 Task: Sort the unsolved tickets in your groups, group by Requester in ascending order.
Action: Mouse moved to (17, 317)
Screenshot: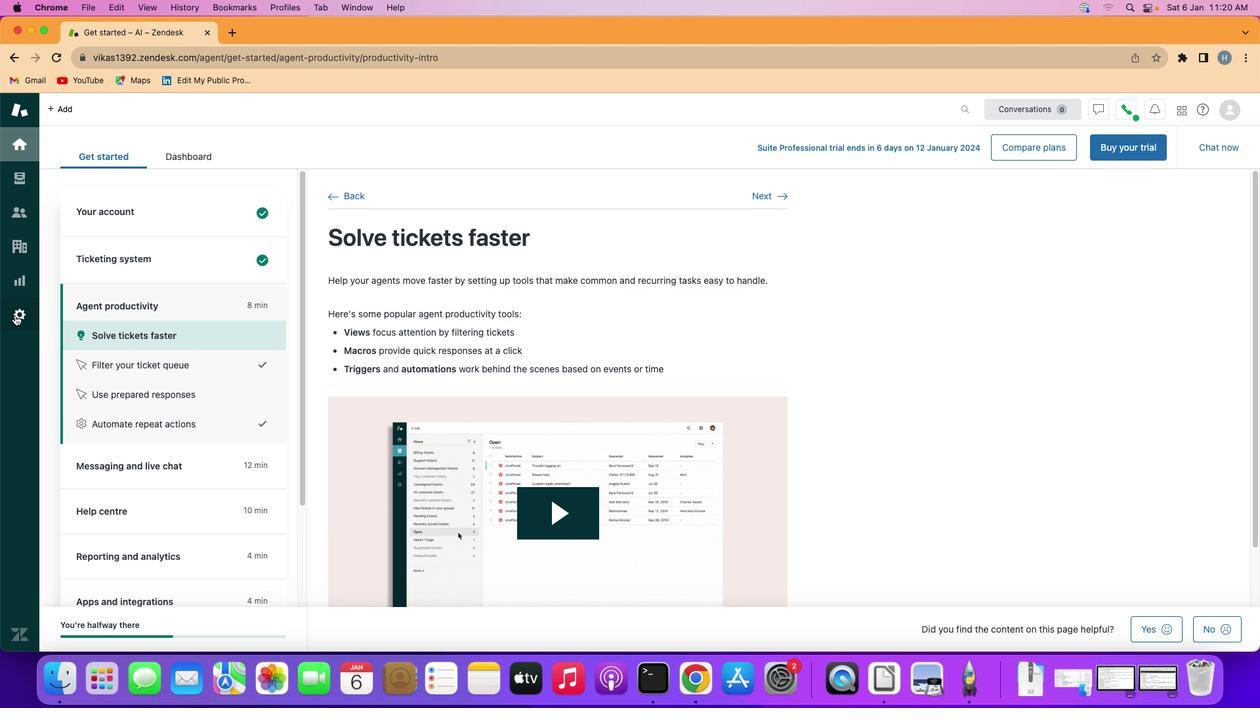
Action: Mouse pressed left at (17, 317)
Screenshot: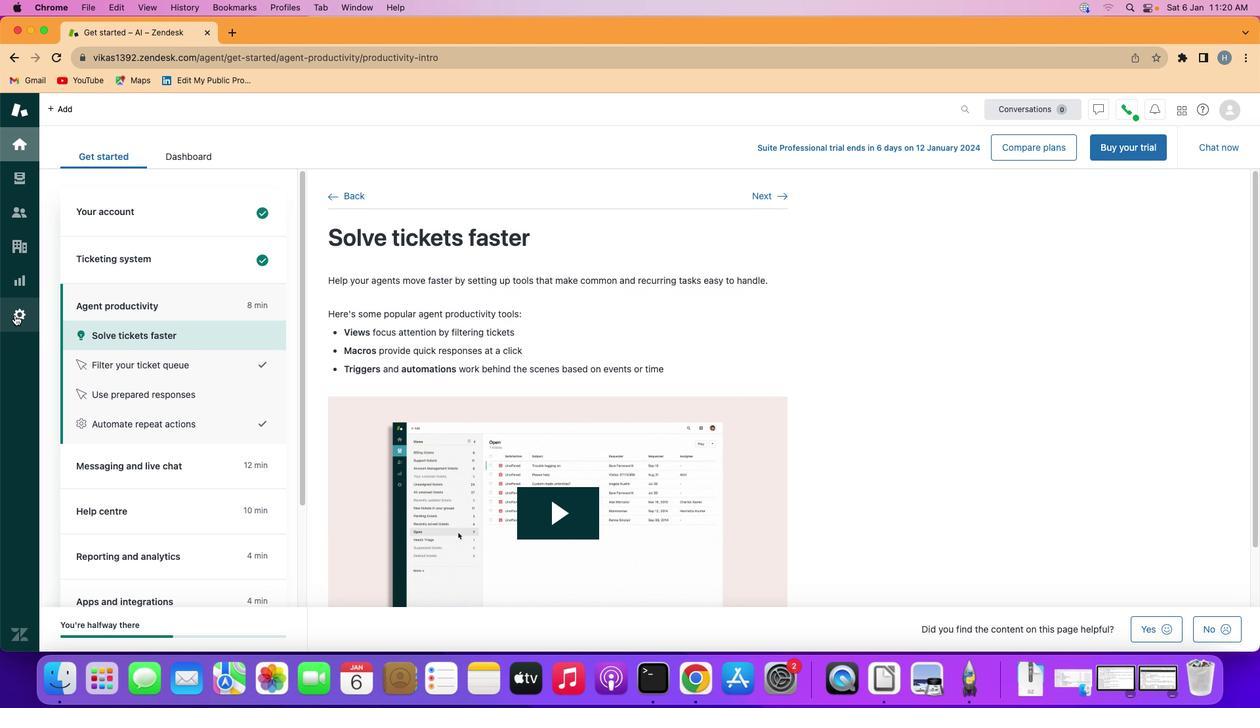 
Action: Mouse moved to (338, 532)
Screenshot: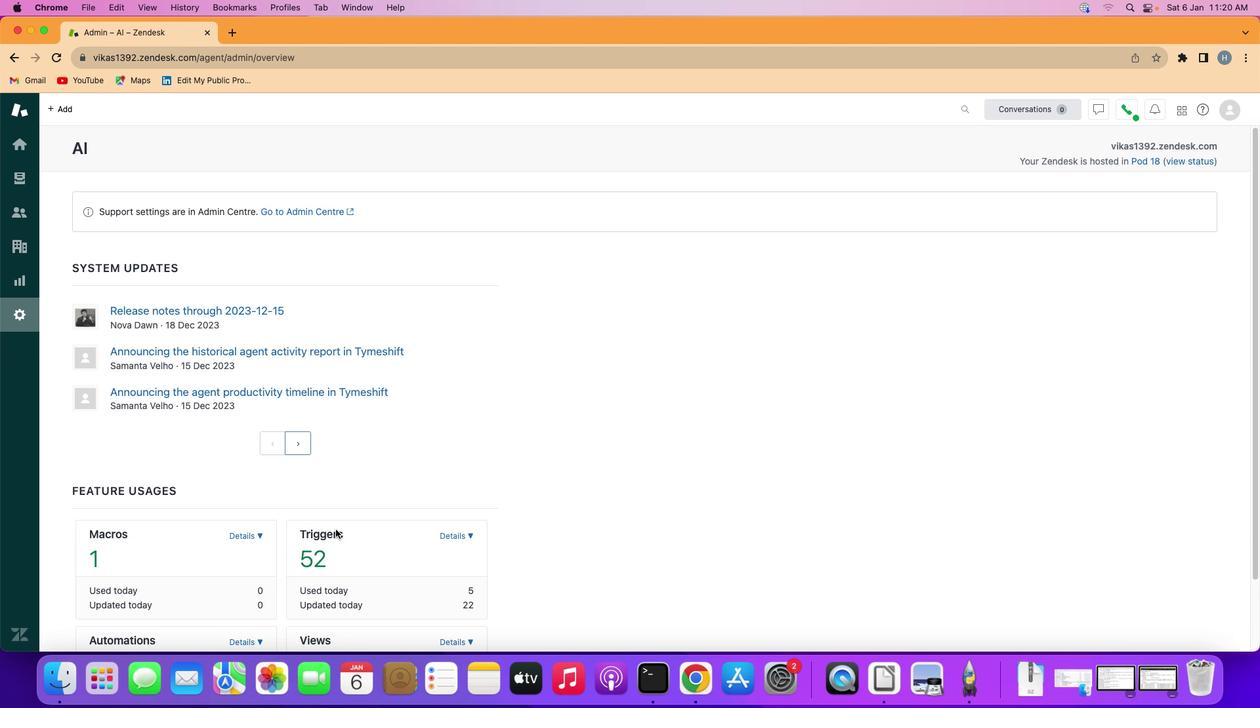 
Action: Mouse scrolled (338, 532) with delta (2, 1)
Screenshot: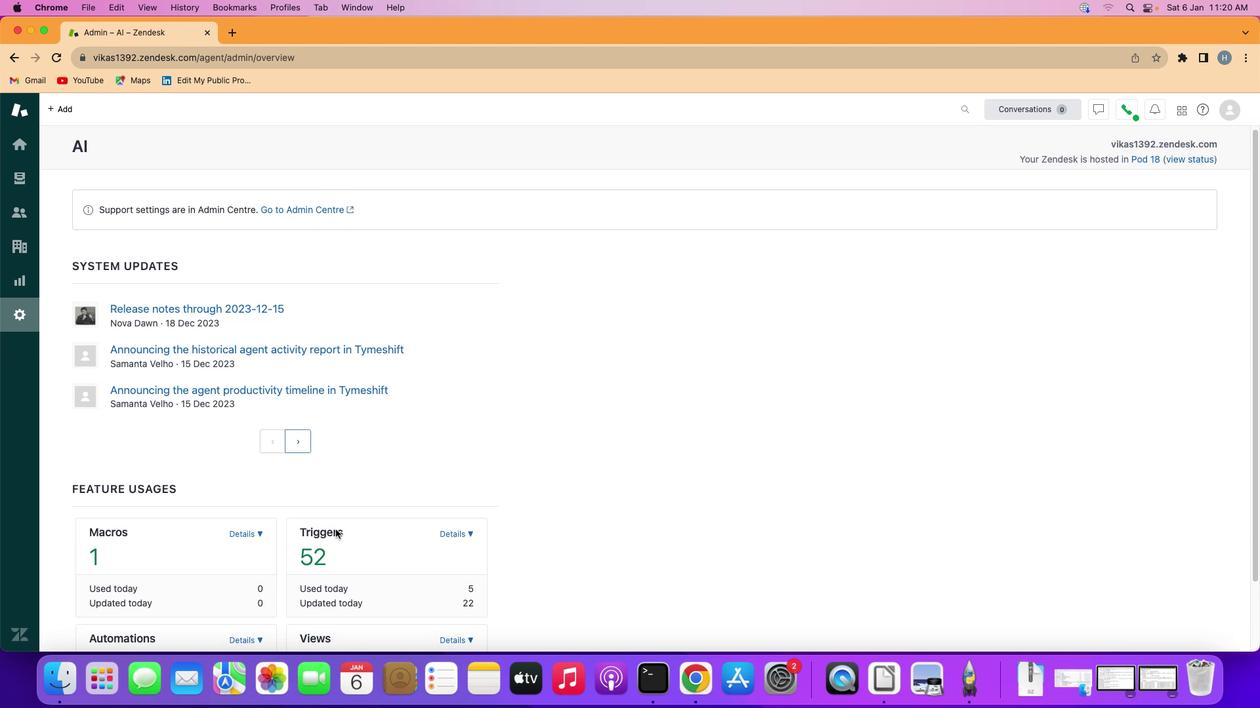 
Action: Mouse scrolled (338, 532) with delta (2, 1)
Screenshot: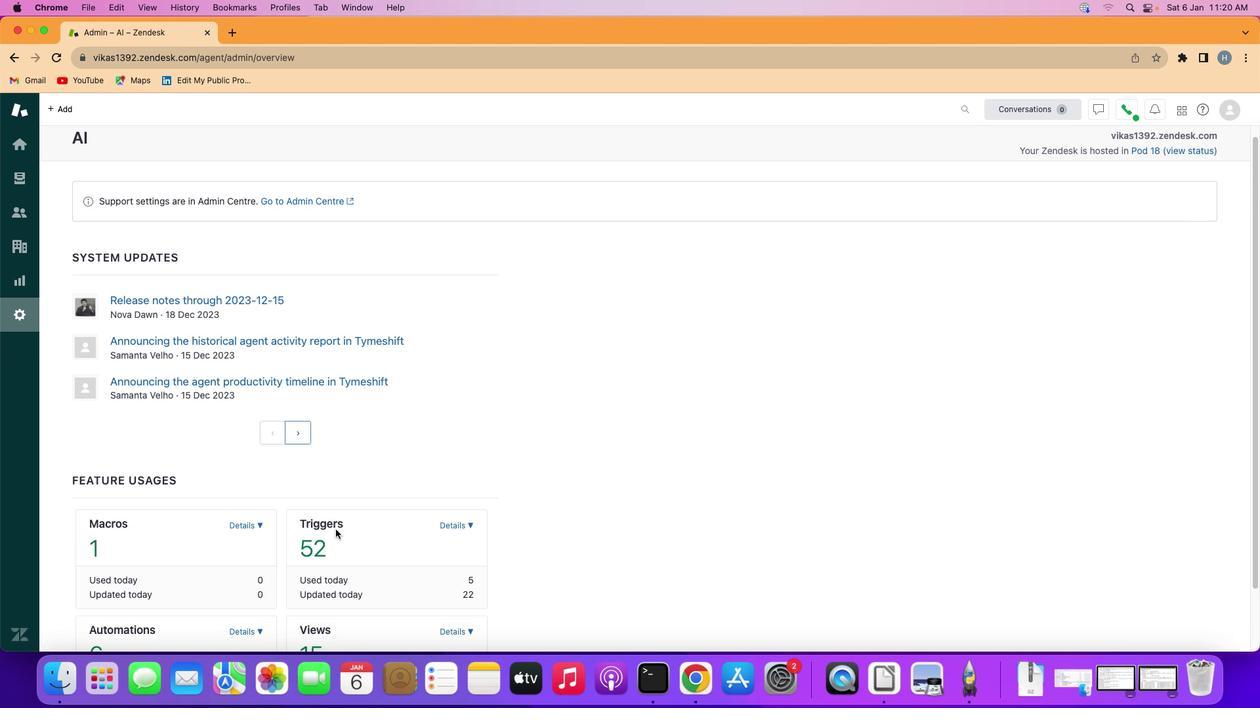 
Action: Mouse scrolled (338, 532) with delta (2, 1)
Screenshot: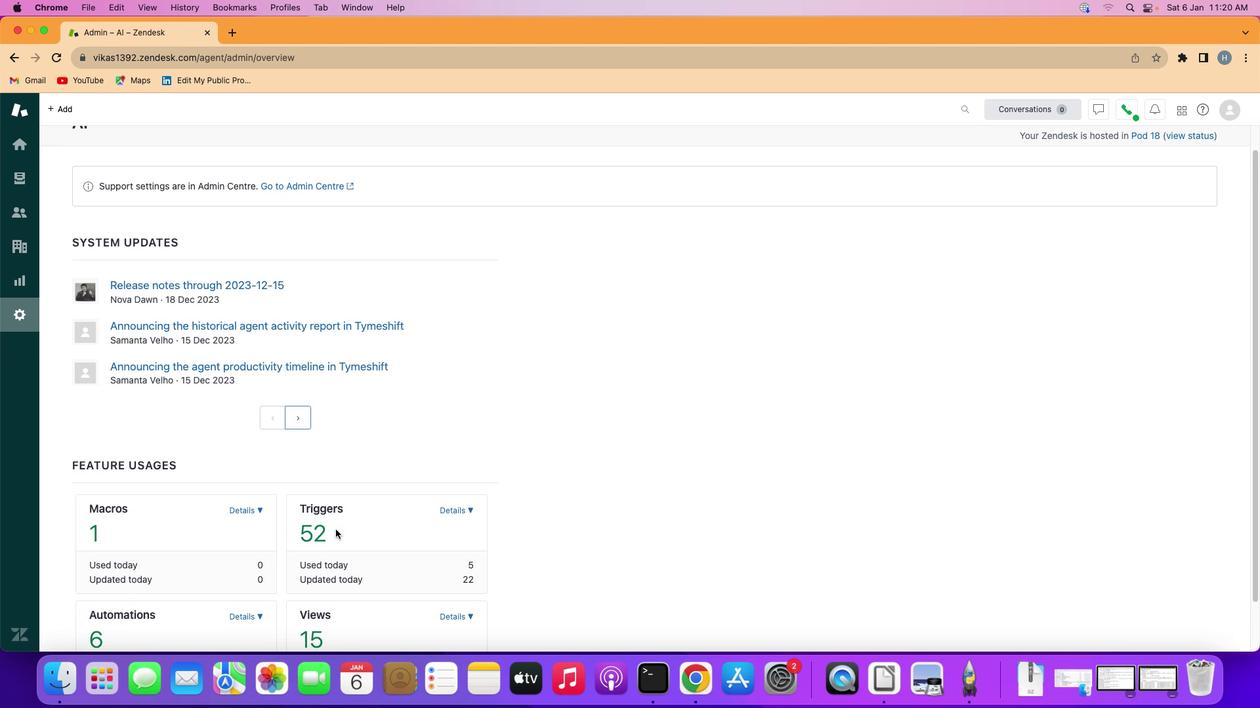 
Action: Mouse scrolled (338, 532) with delta (2, 1)
Screenshot: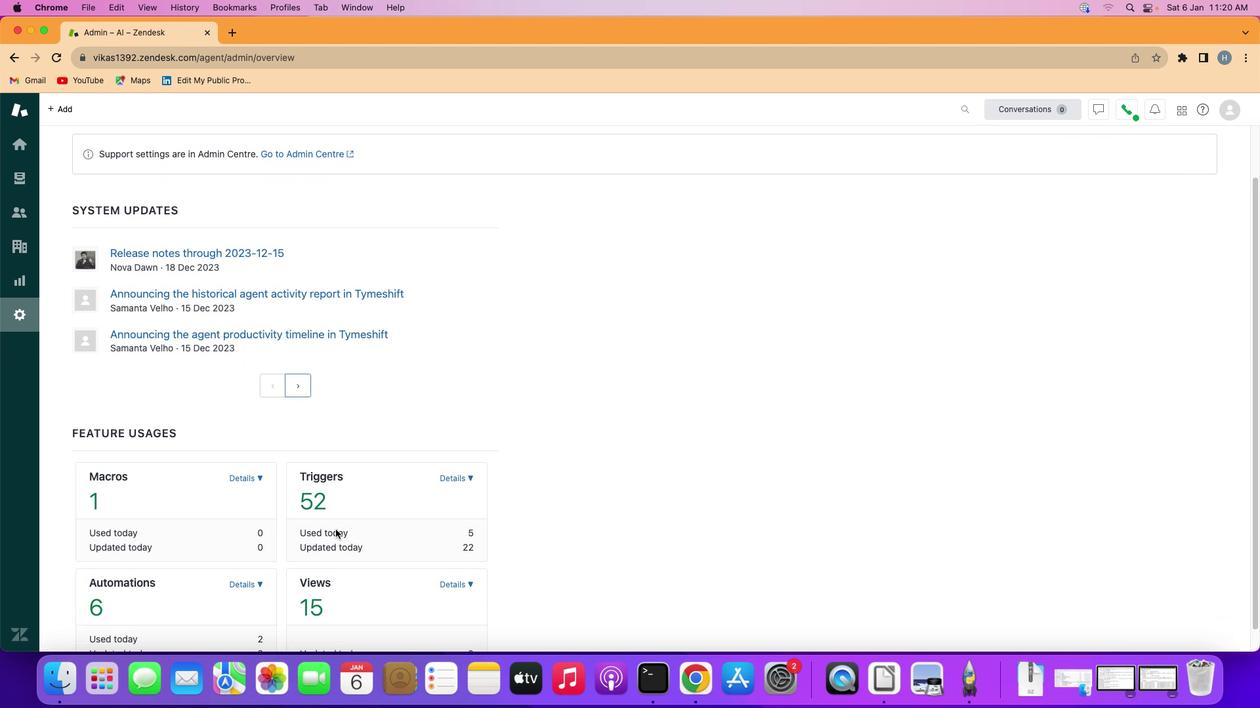 
Action: Mouse moved to (467, 577)
Screenshot: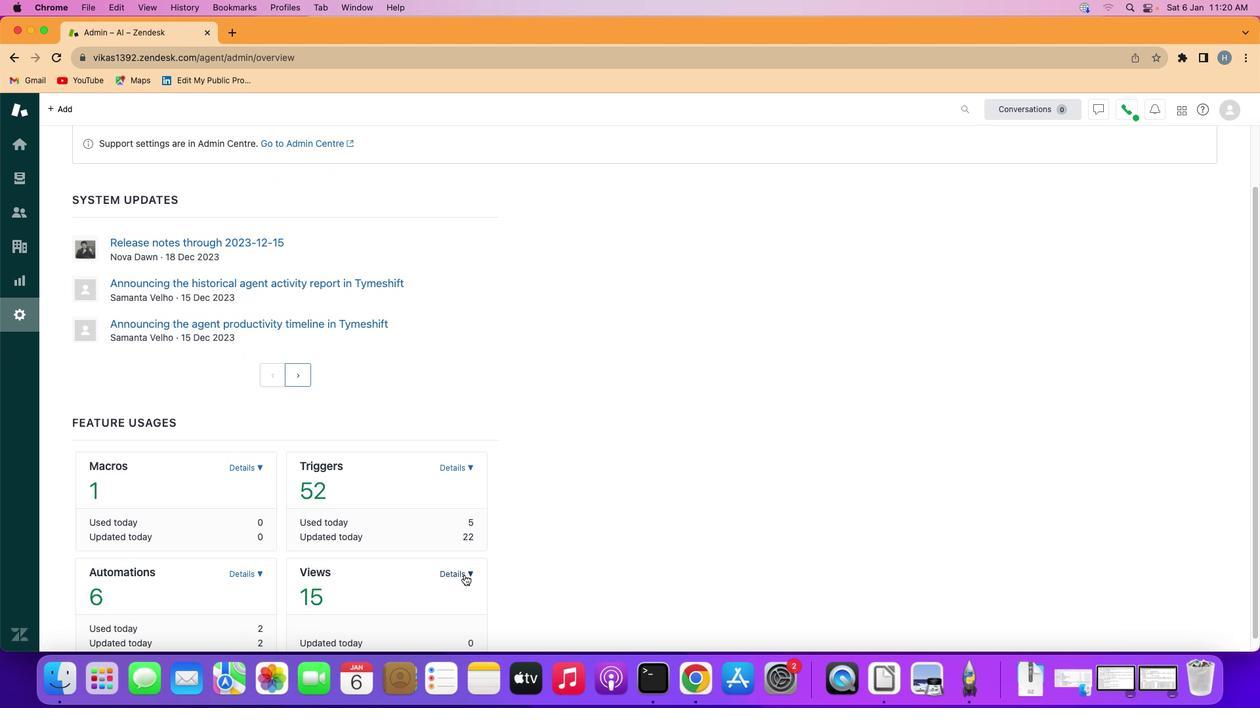 
Action: Mouse pressed left at (467, 577)
Screenshot: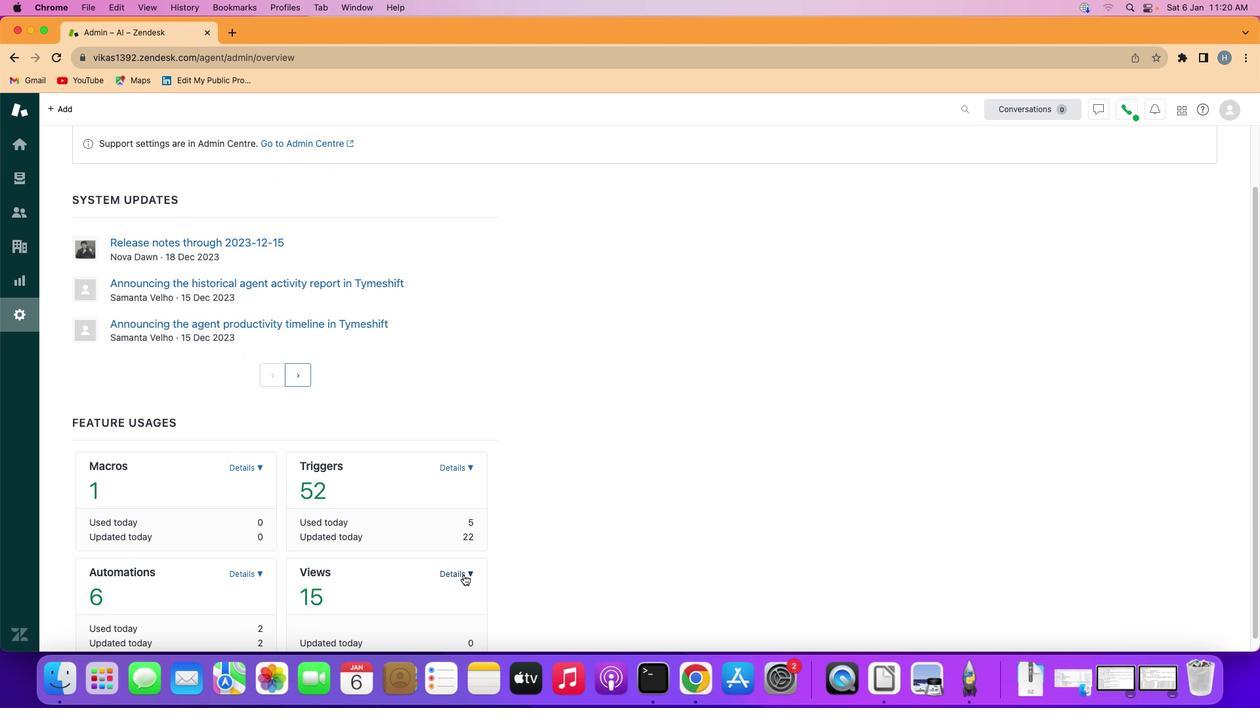 
Action: Mouse moved to (393, 628)
Screenshot: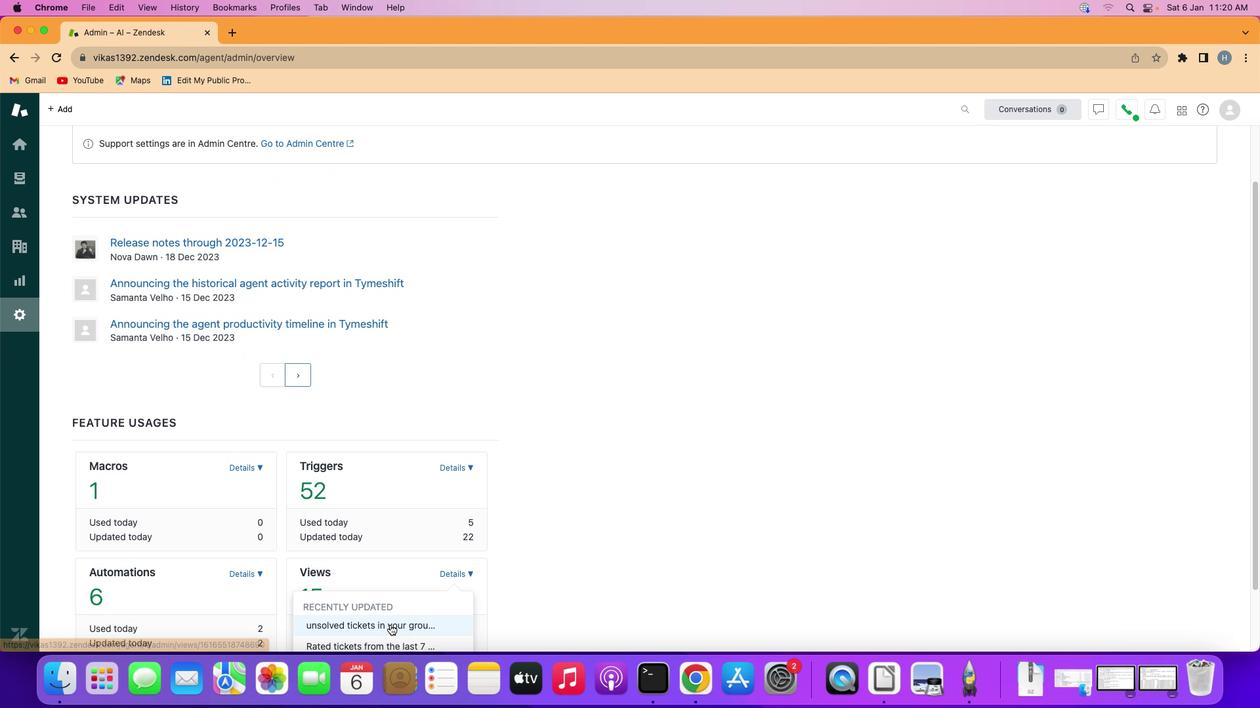 
Action: Mouse pressed left at (393, 628)
Screenshot: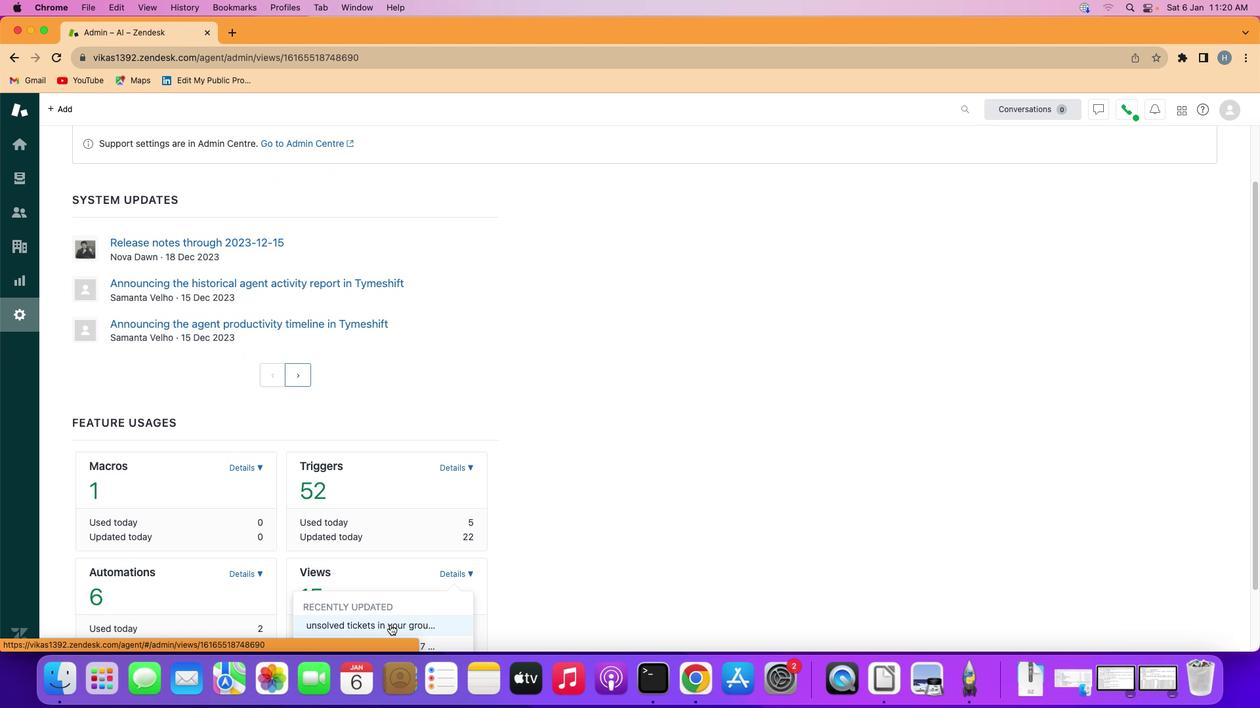 
Action: Mouse moved to (318, 471)
Screenshot: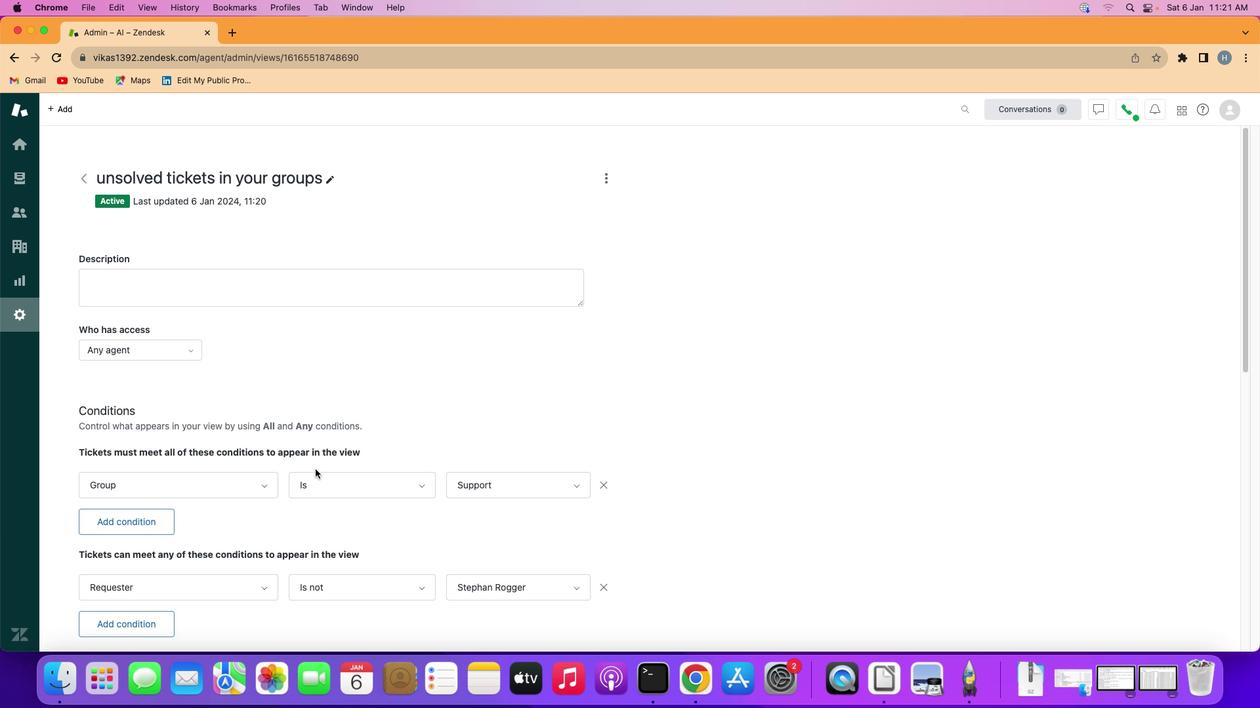 
Action: Mouse scrolled (318, 471) with delta (2, 1)
Screenshot: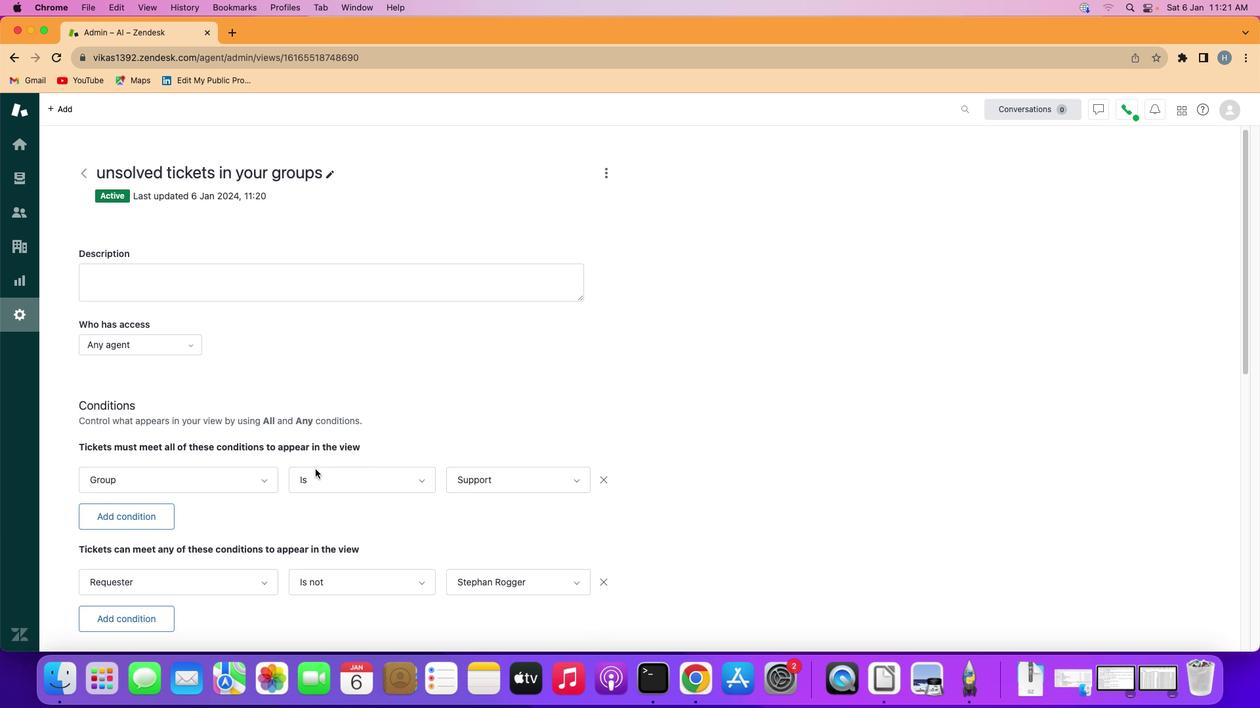 
Action: Mouse scrolled (318, 471) with delta (2, 1)
Screenshot: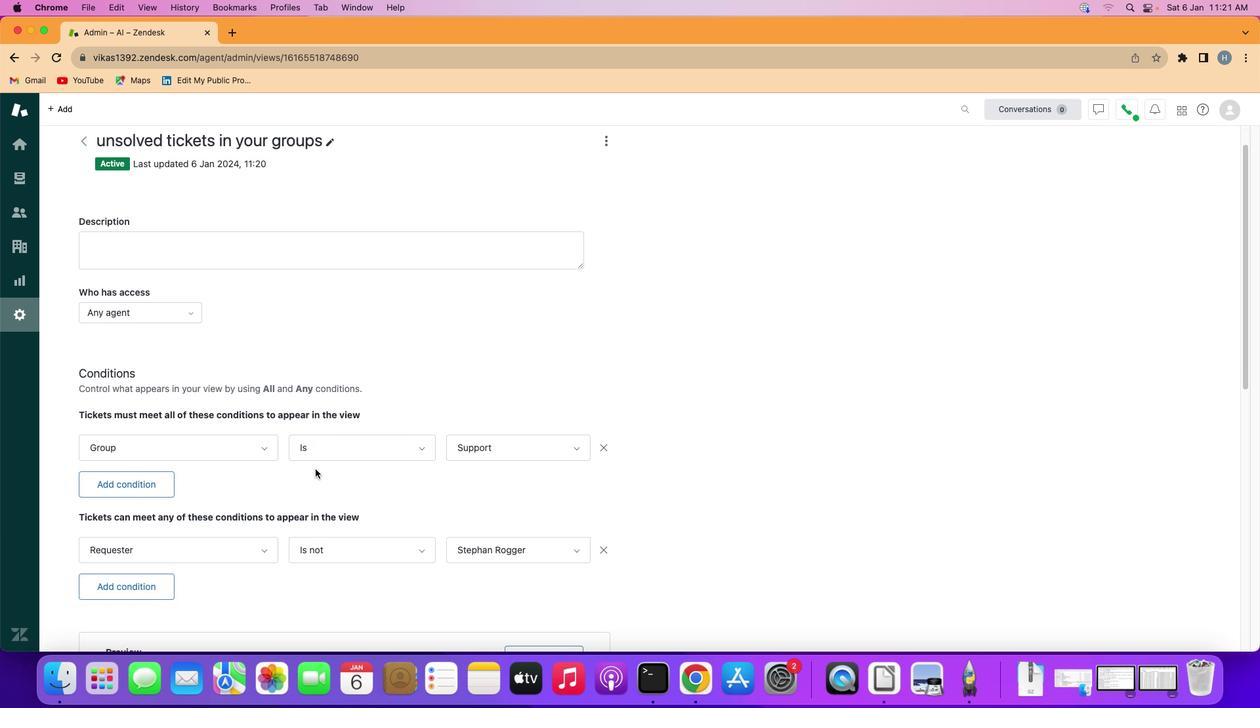 
Action: Mouse scrolled (318, 471) with delta (2, 1)
Screenshot: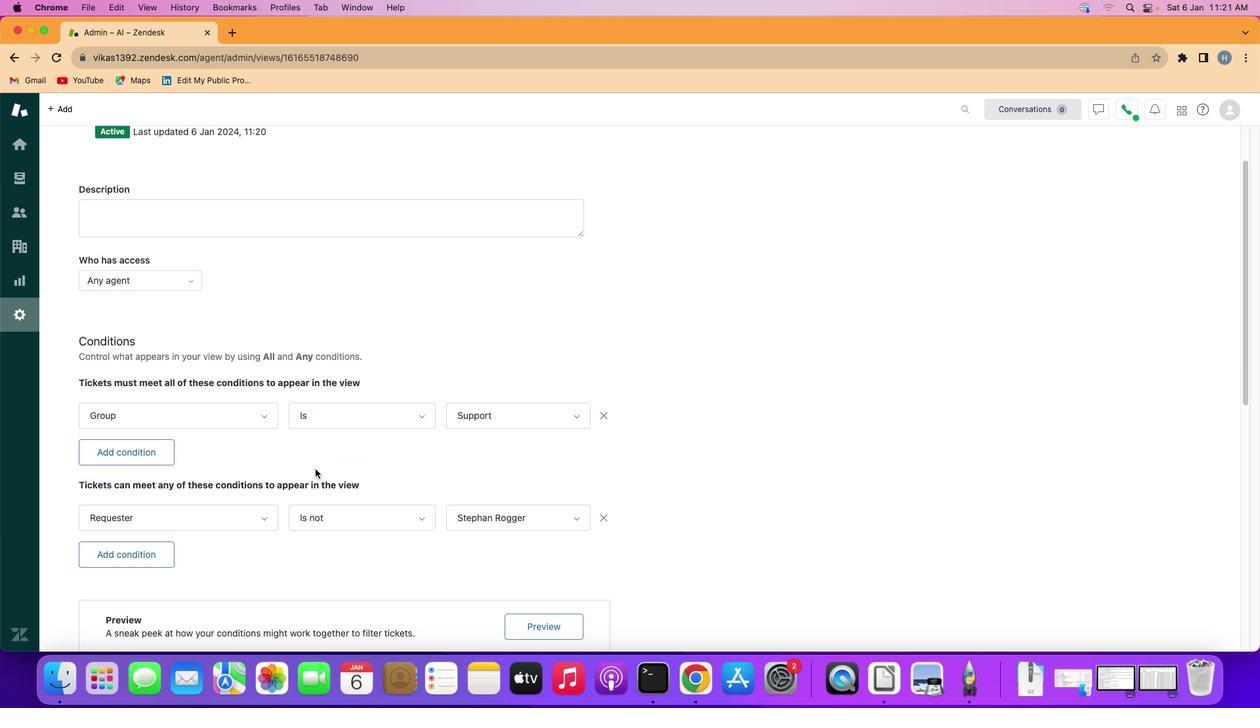 
Action: Mouse scrolled (318, 471) with delta (2, 0)
Screenshot: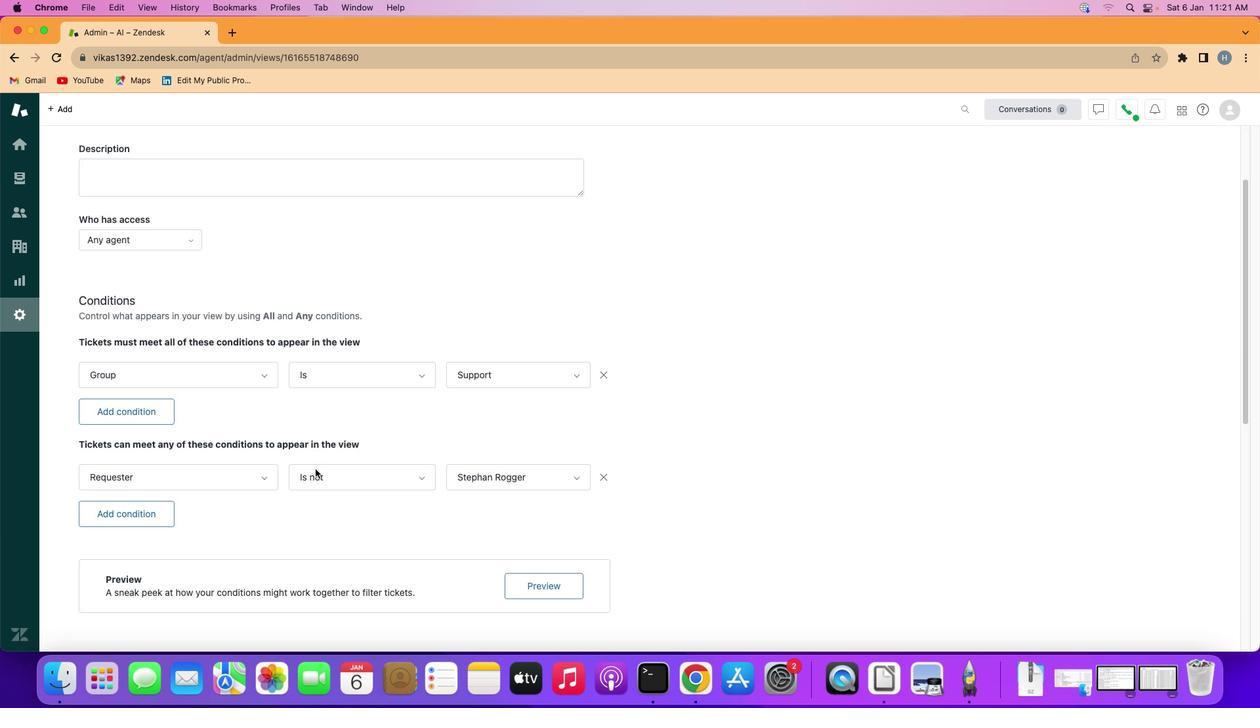 
Action: Mouse scrolled (318, 471) with delta (2, 3)
Screenshot: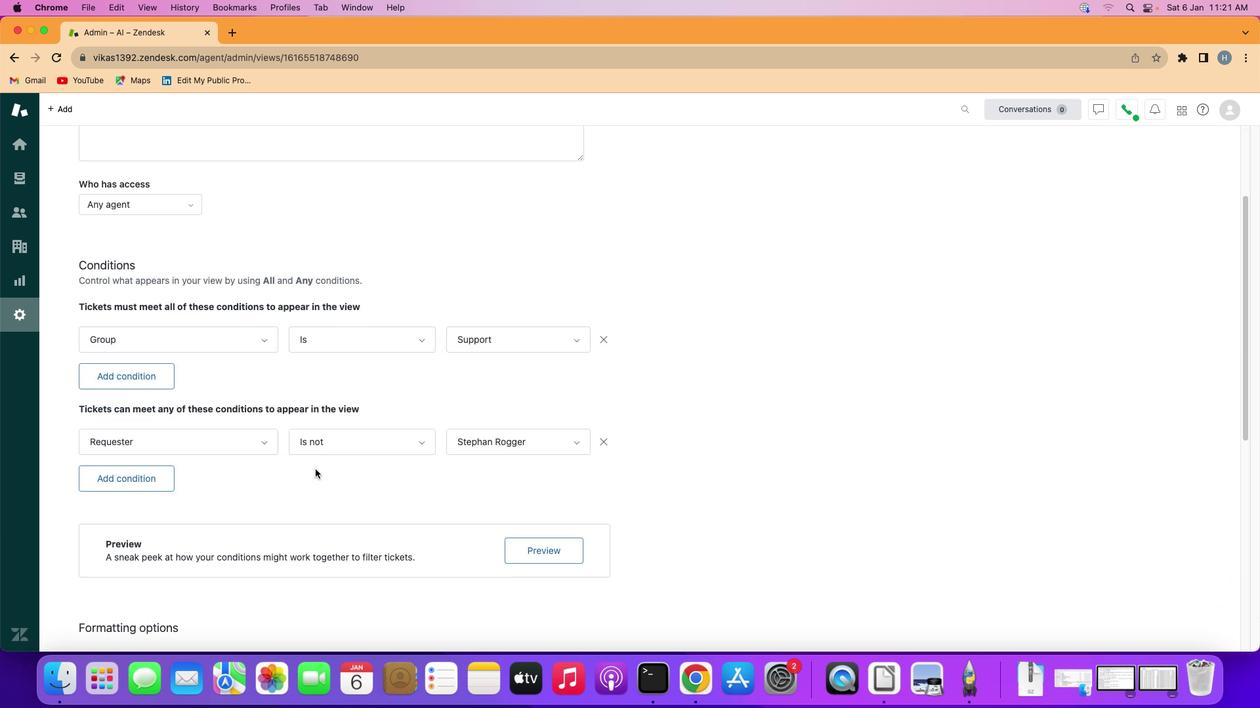 
Action: Mouse scrolled (318, 471) with delta (2, 1)
Screenshot: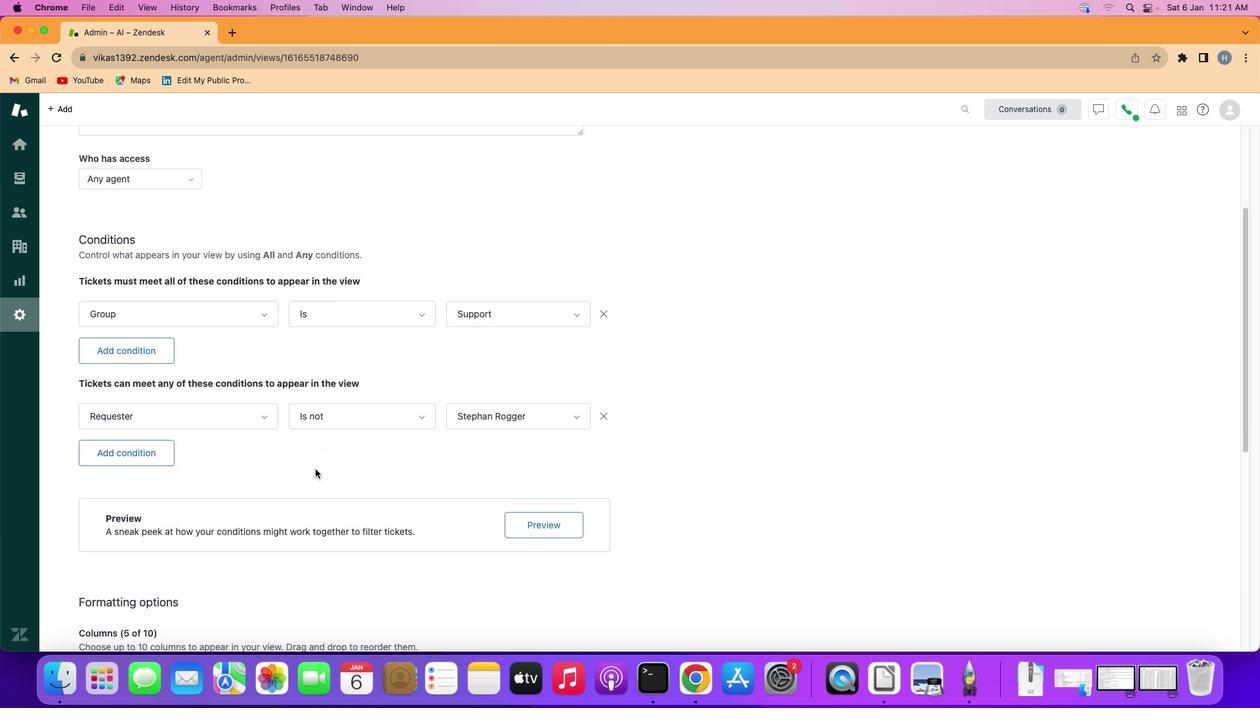 
Action: Mouse scrolled (318, 471) with delta (2, 1)
Screenshot: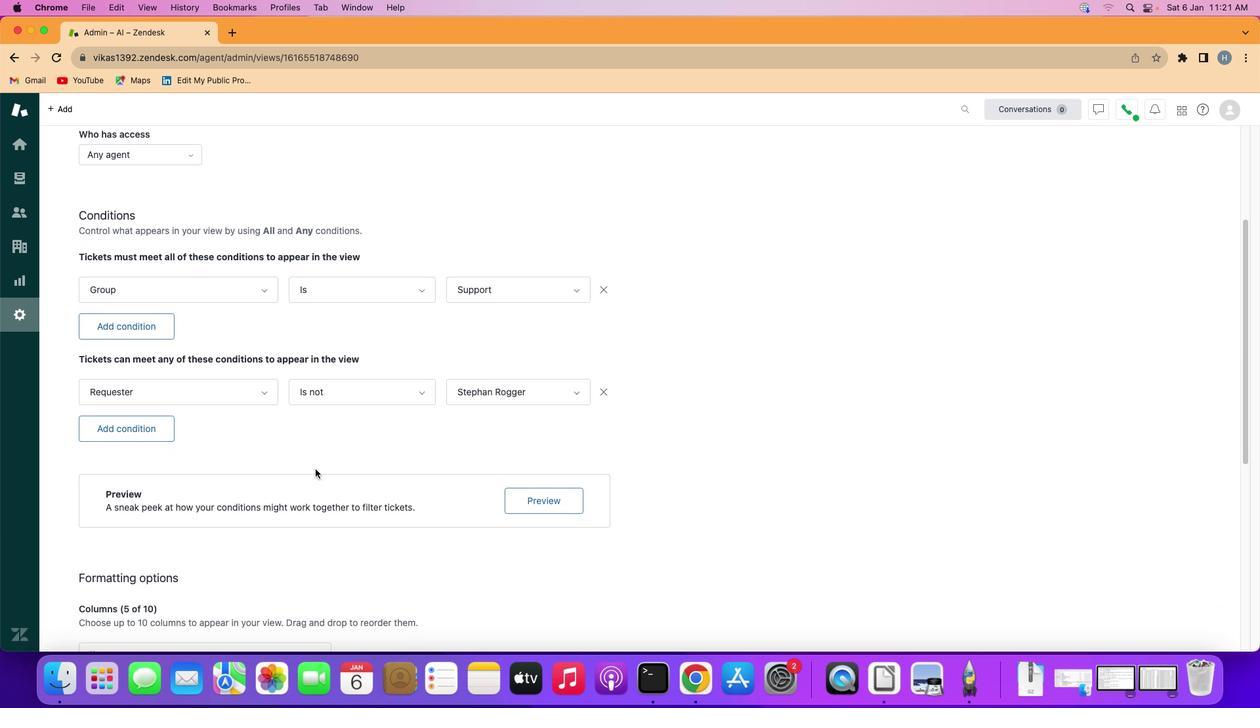 
Action: Mouse scrolled (318, 471) with delta (2, 1)
Screenshot: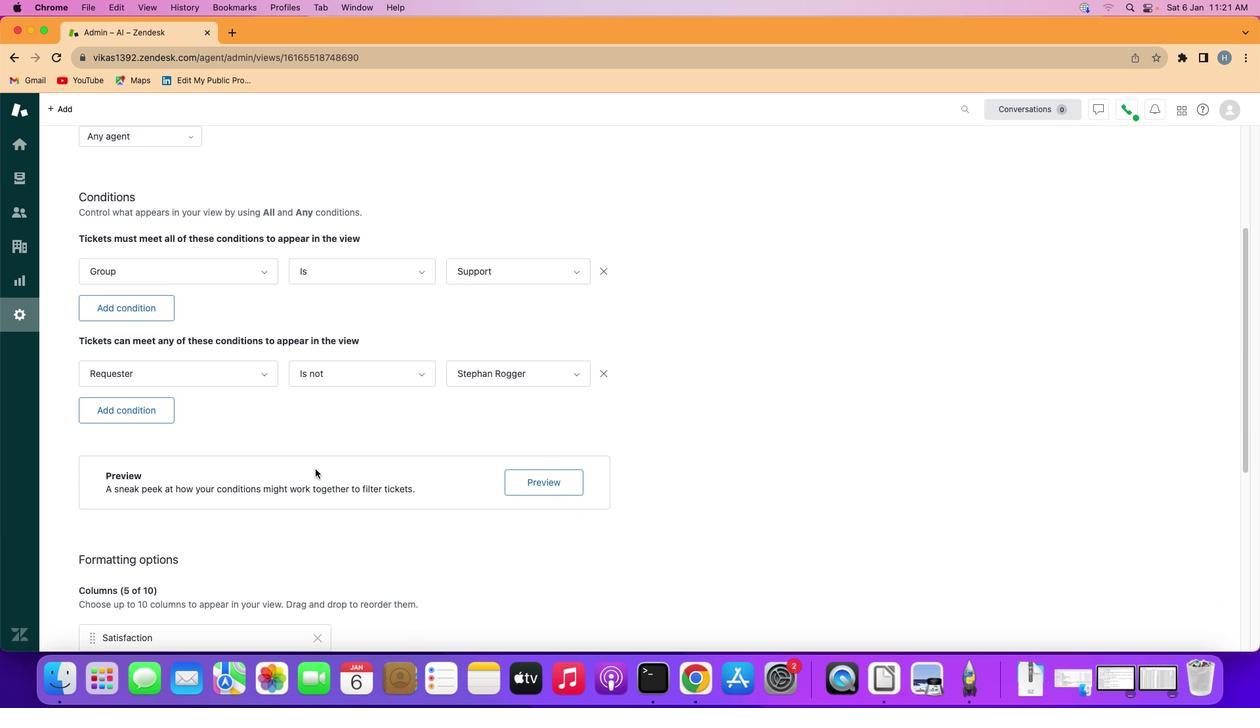 
Action: Mouse scrolled (318, 471) with delta (2, 1)
Screenshot: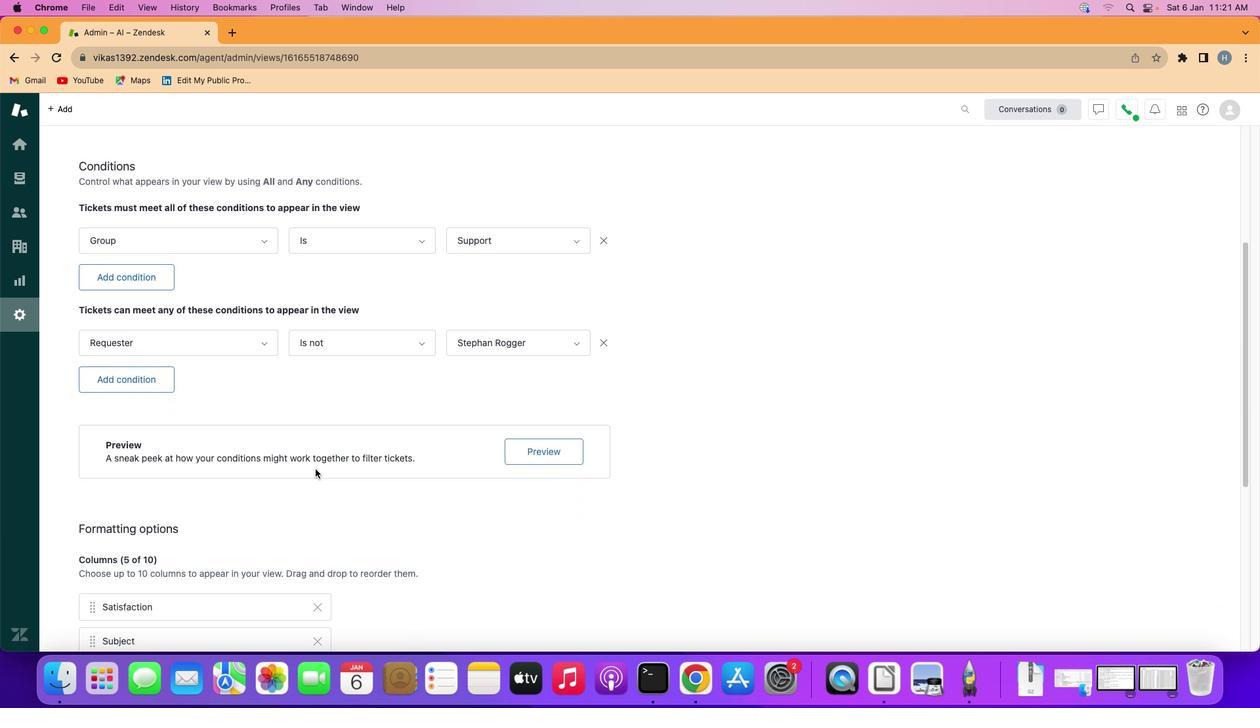 
Action: Mouse scrolled (318, 471) with delta (2, 1)
Screenshot: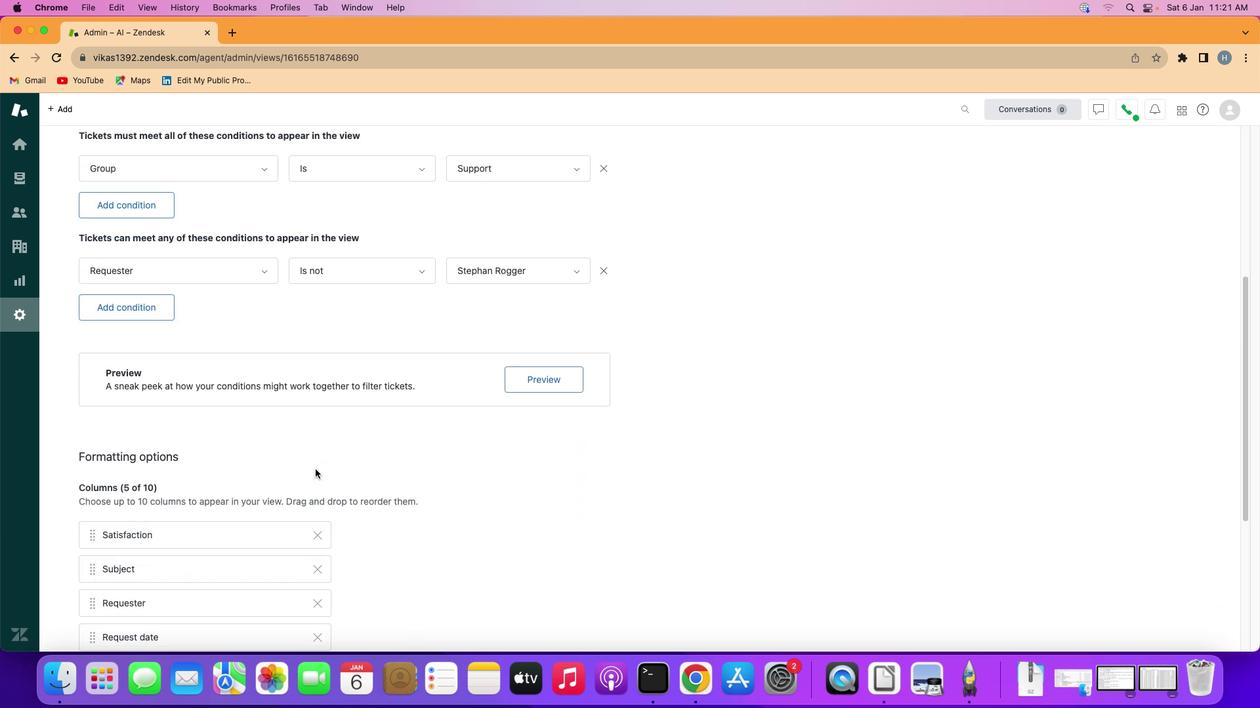 
Action: Mouse scrolled (318, 471) with delta (2, 0)
Screenshot: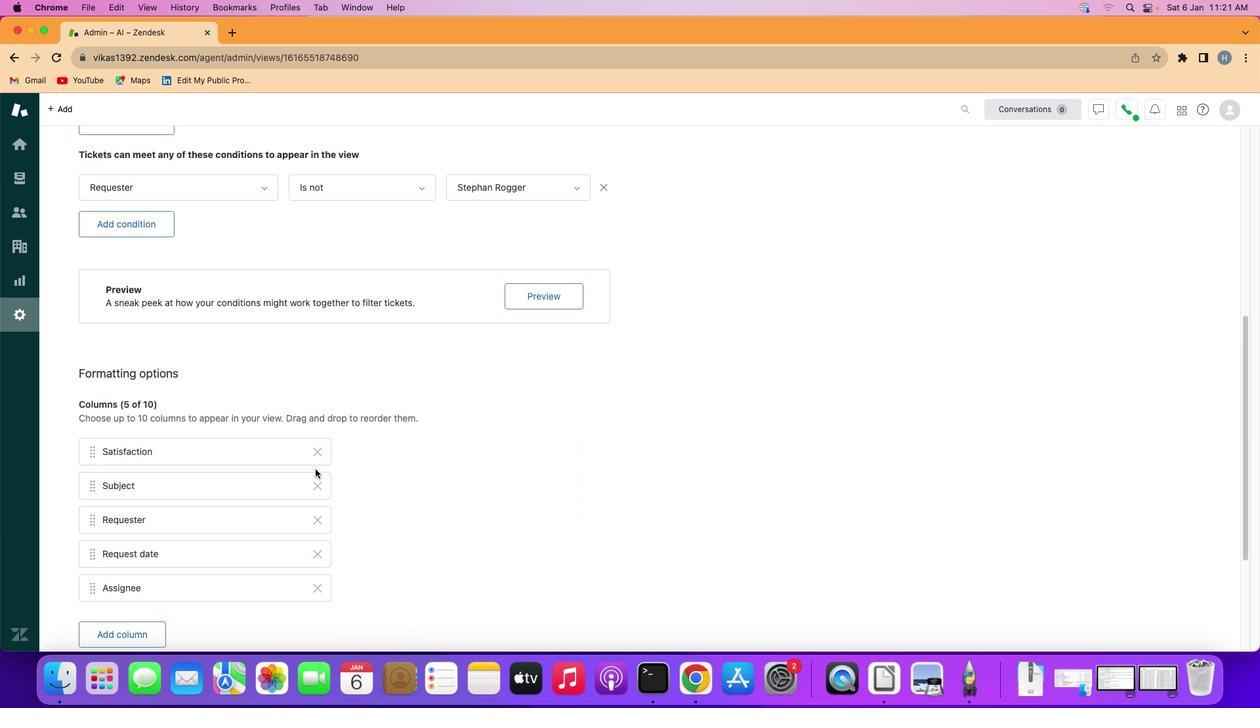 
Action: Mouse scrolled (318, 471) with delta (2, 3)
Screenshot: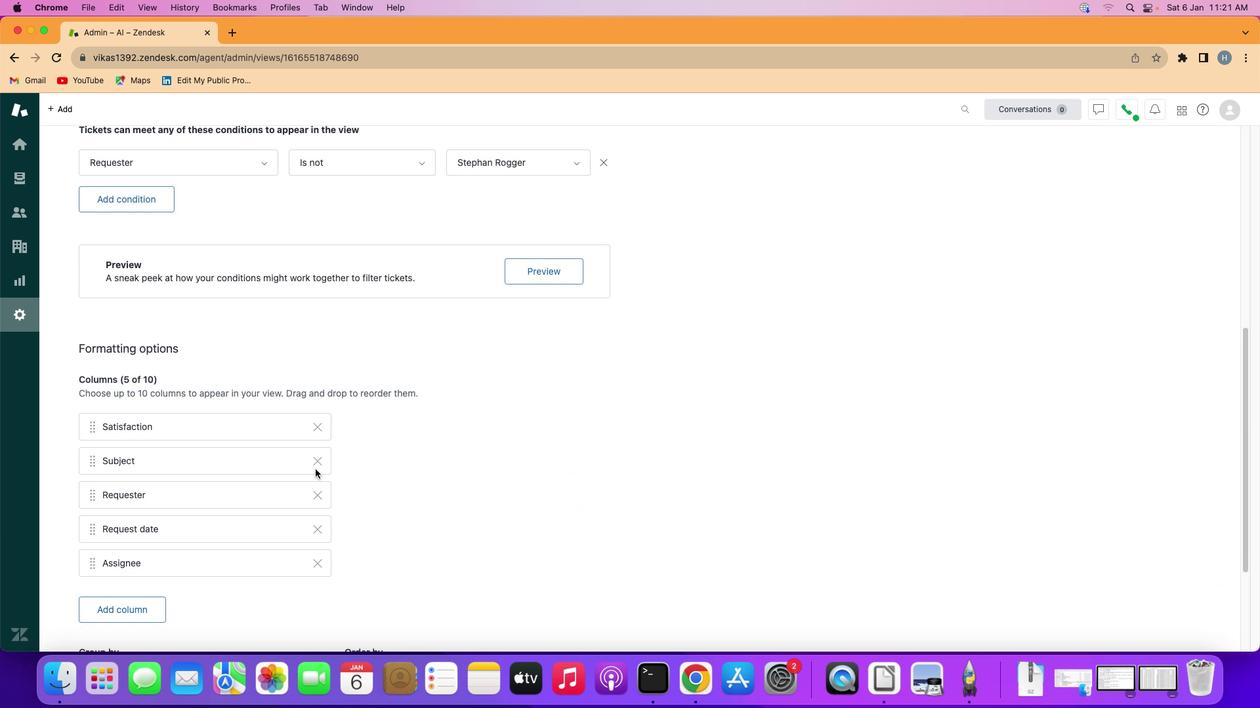 
Action: Mouse scrolled (318, 471) with delta (2, 1)
Screenshot: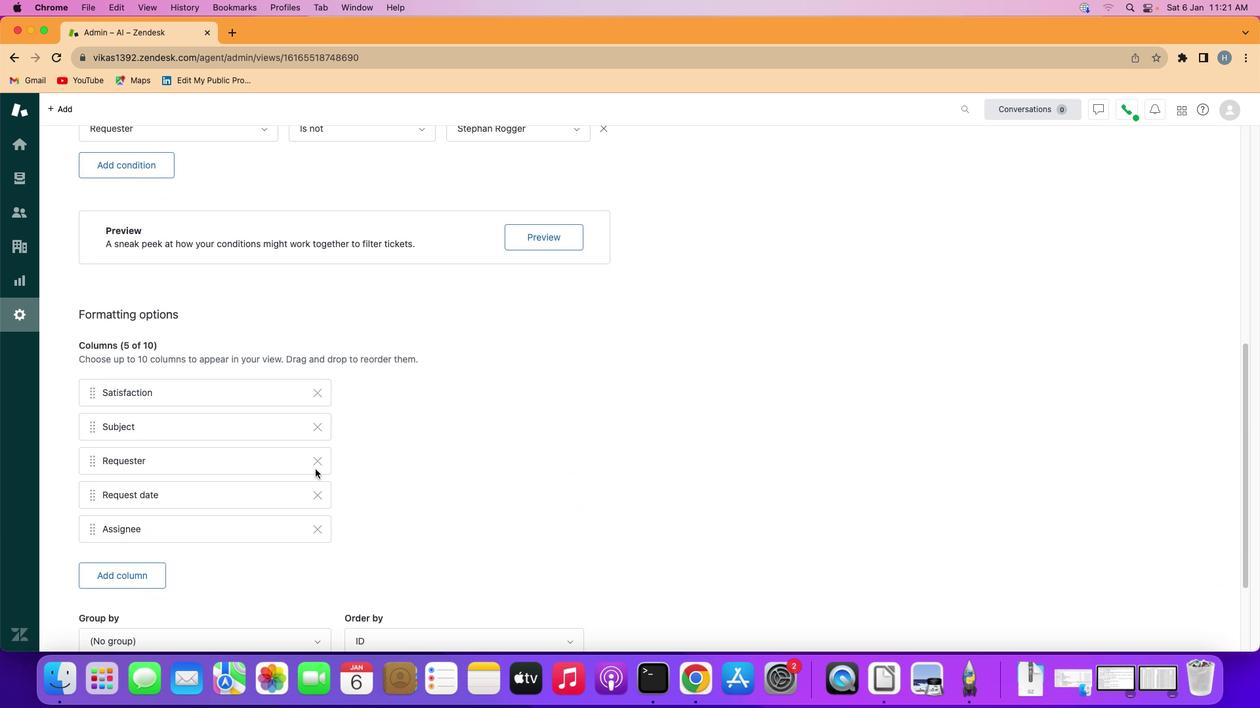 
Action: Mouse scrolled (318, 471) with delta (2, 1)
Screenshot: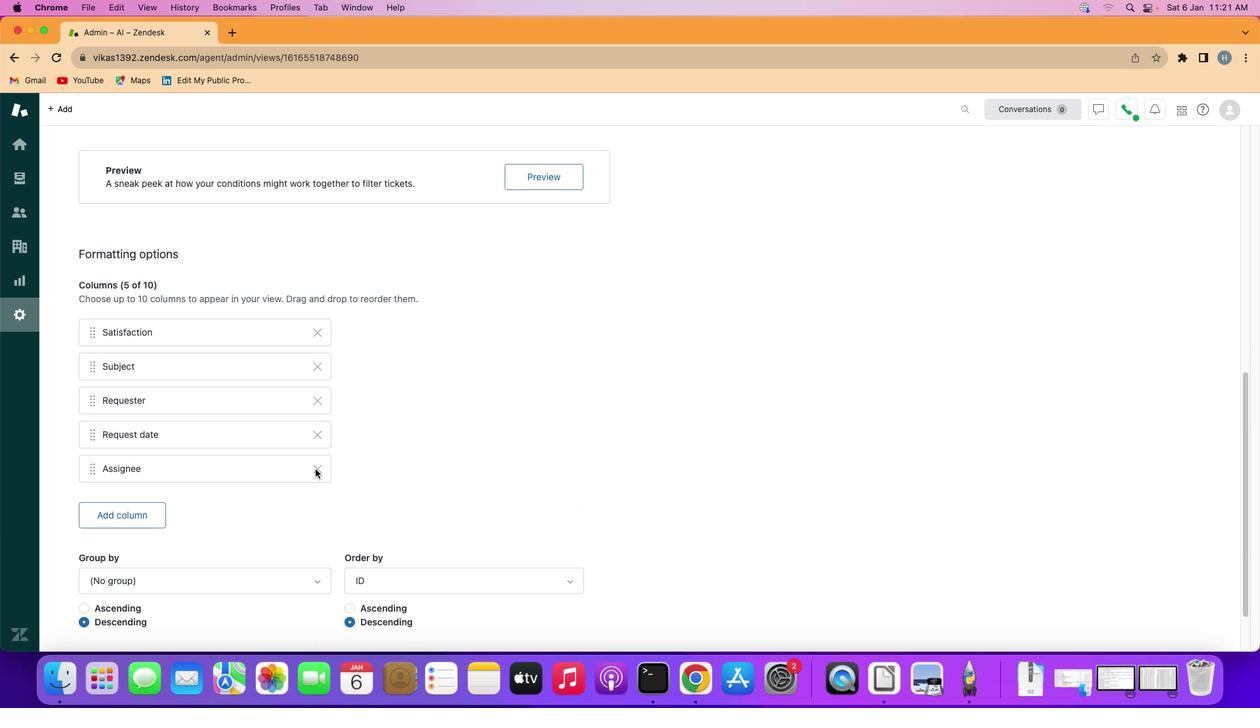 
Action: Mouse scrolled (318, 471) with delta (2, 0)
Screenshot: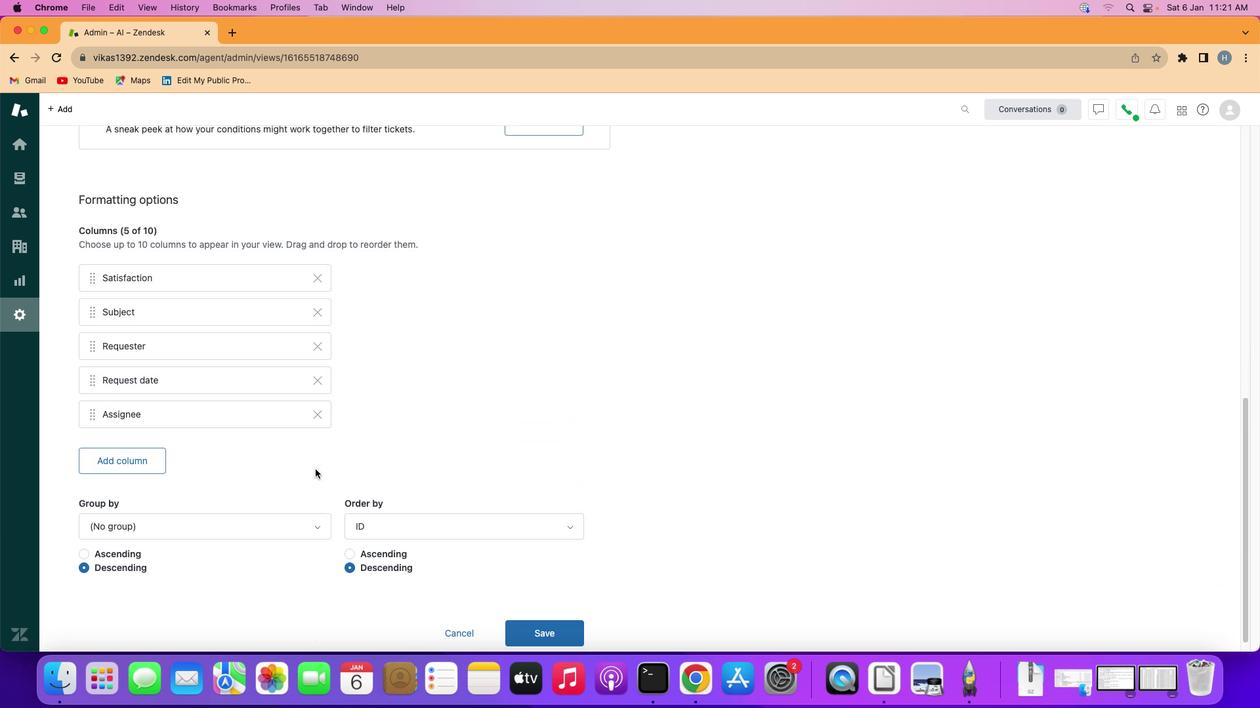 
Action: Mouse scrolled (318, 471) with delta (2, 0)
Screenshot: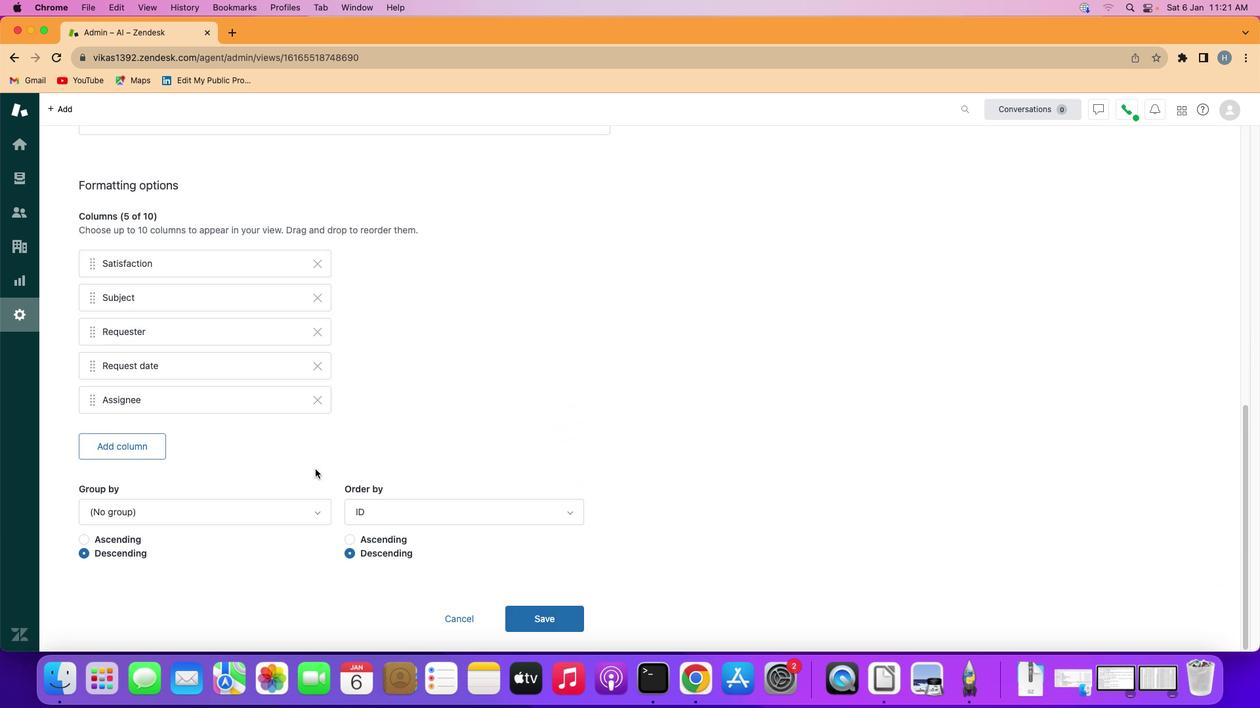 
Action: Mouse moved to (265, 512)
Screenshot: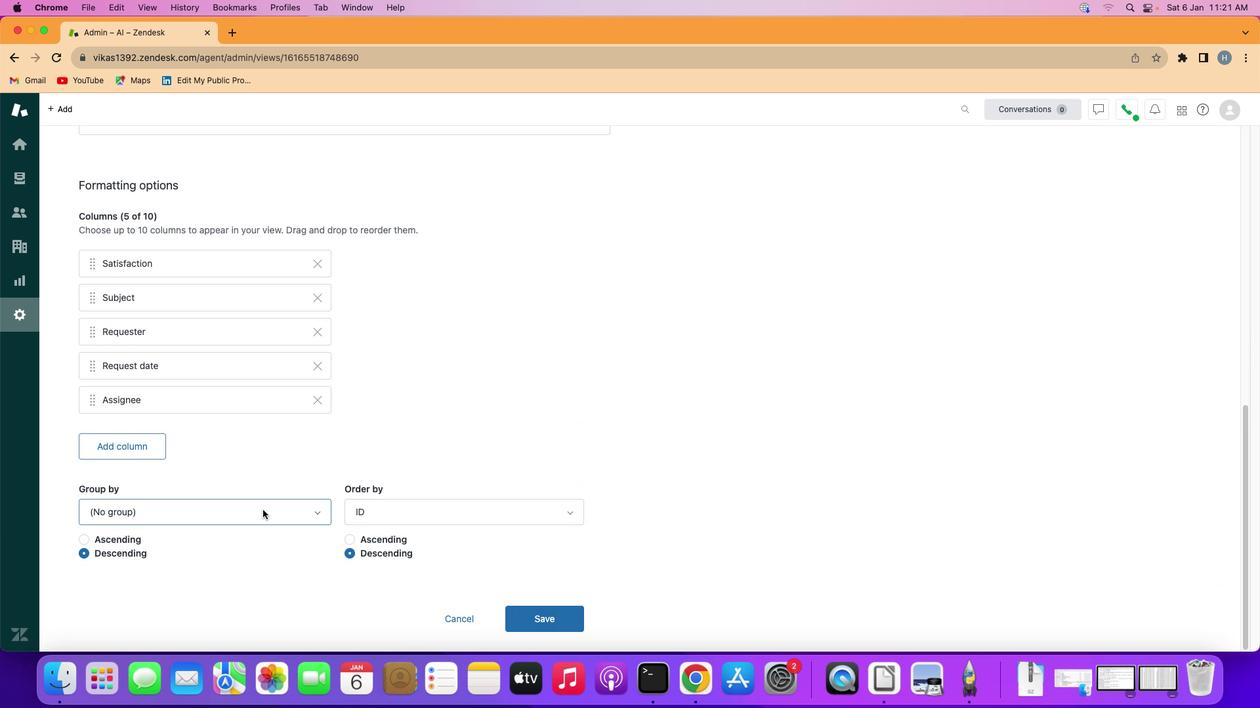 
Action: Mouse pressed left at (265, 512)
Screenshot: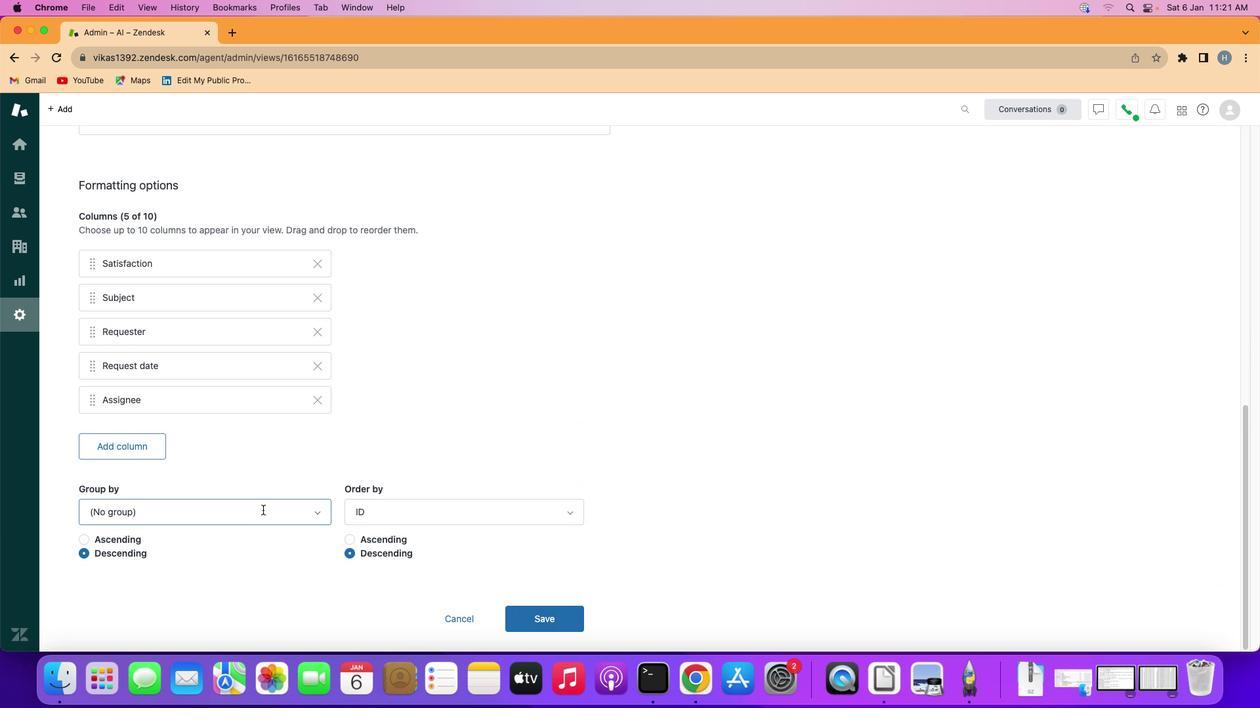 
Action: Mouse moved to (257, 282)
Screenshot: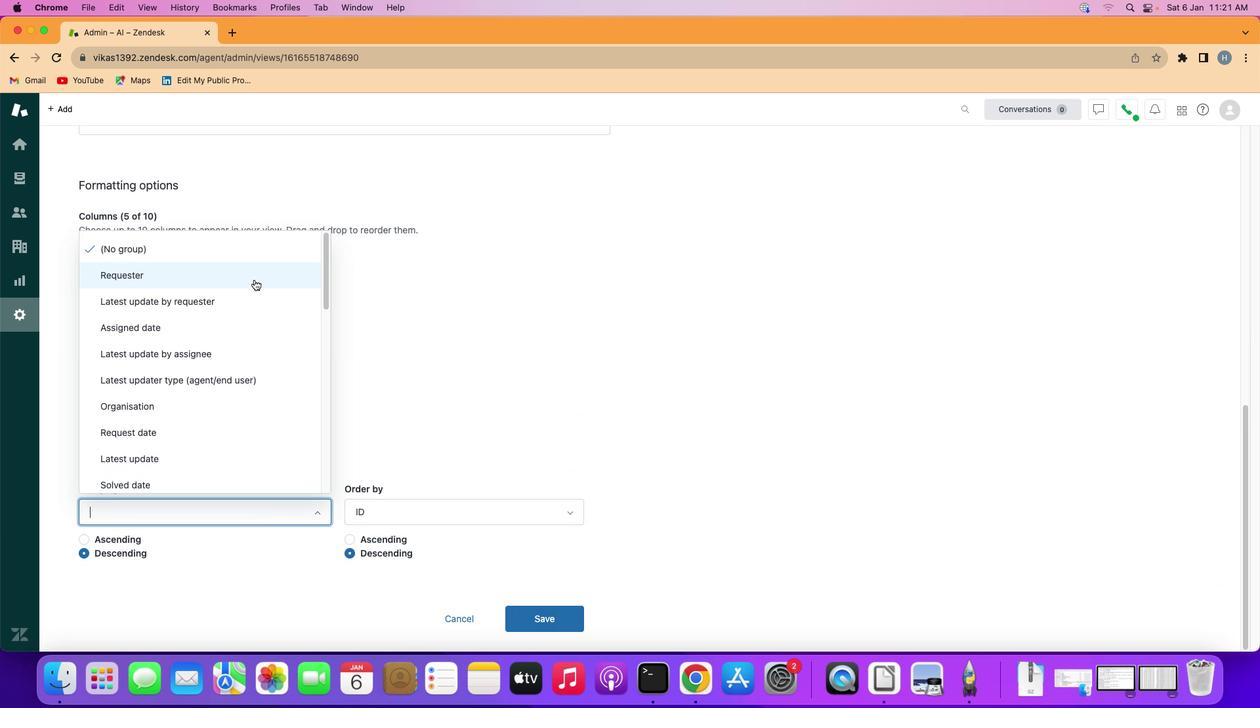 
Action: Mouse pressed left at (257, 282)
Screenshot: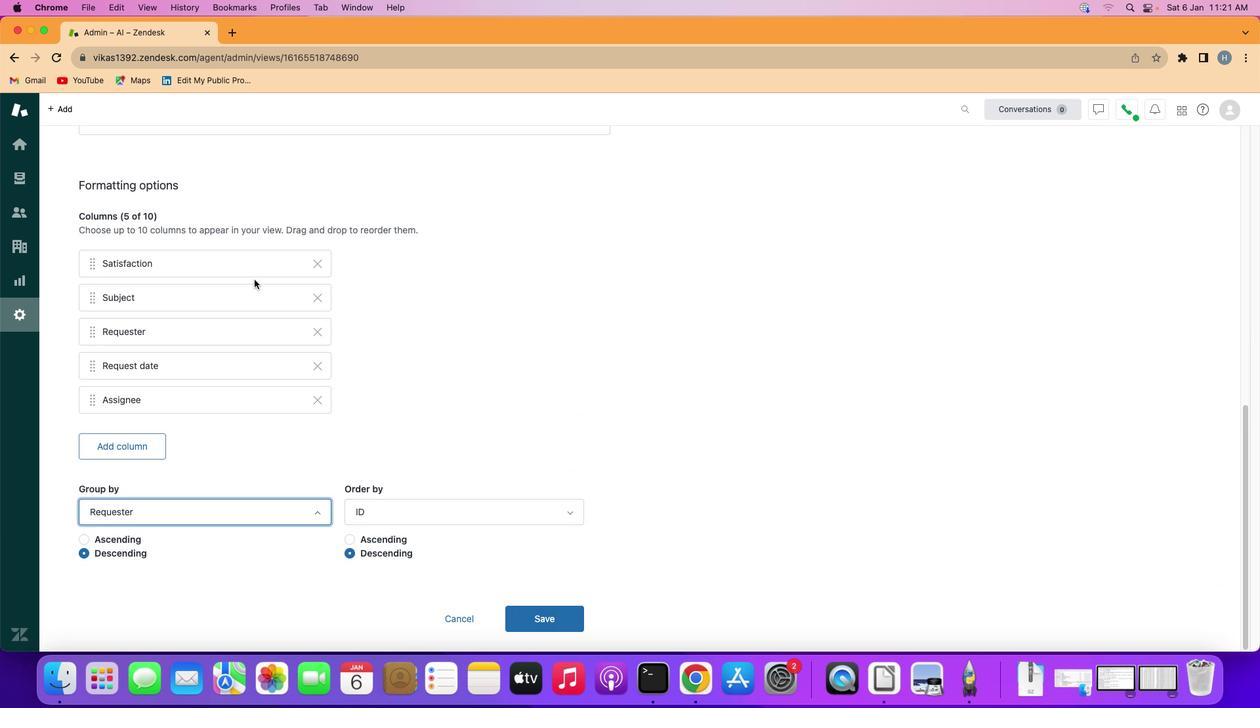 
Action: Mouse moved to (87, 542)
Screenshot: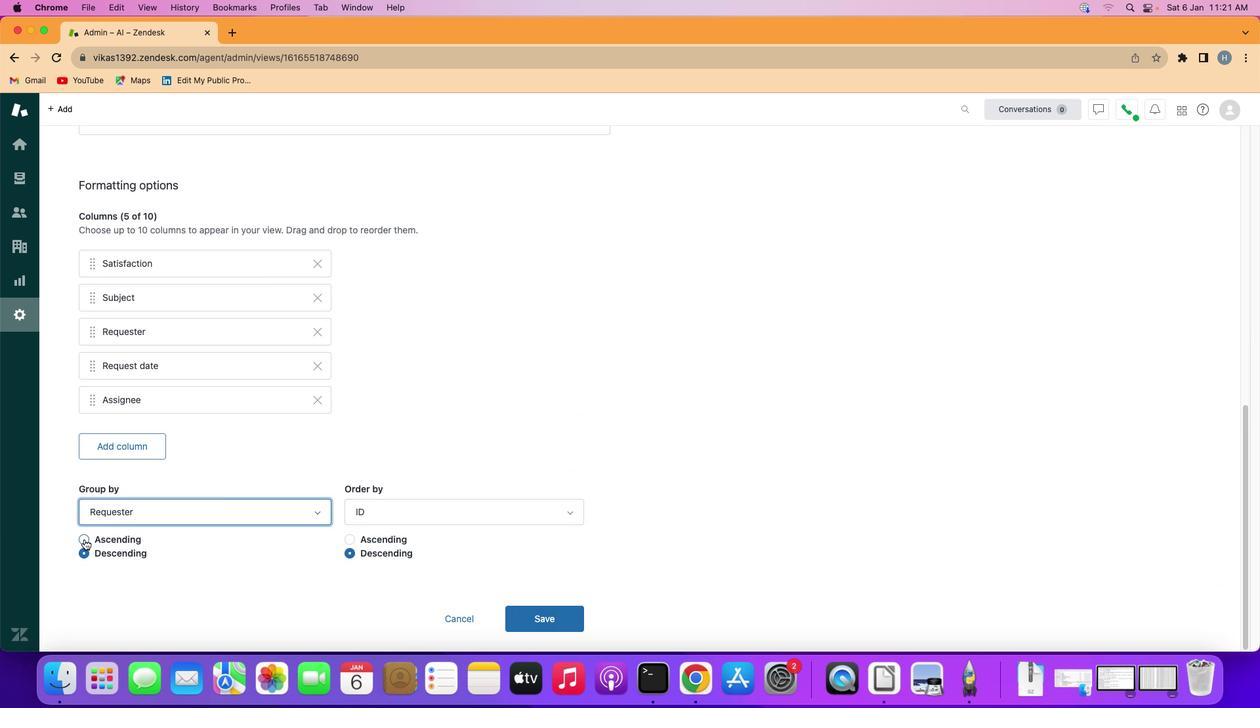 
Action: Mouse pressed left at (87, 542)
Screenshot: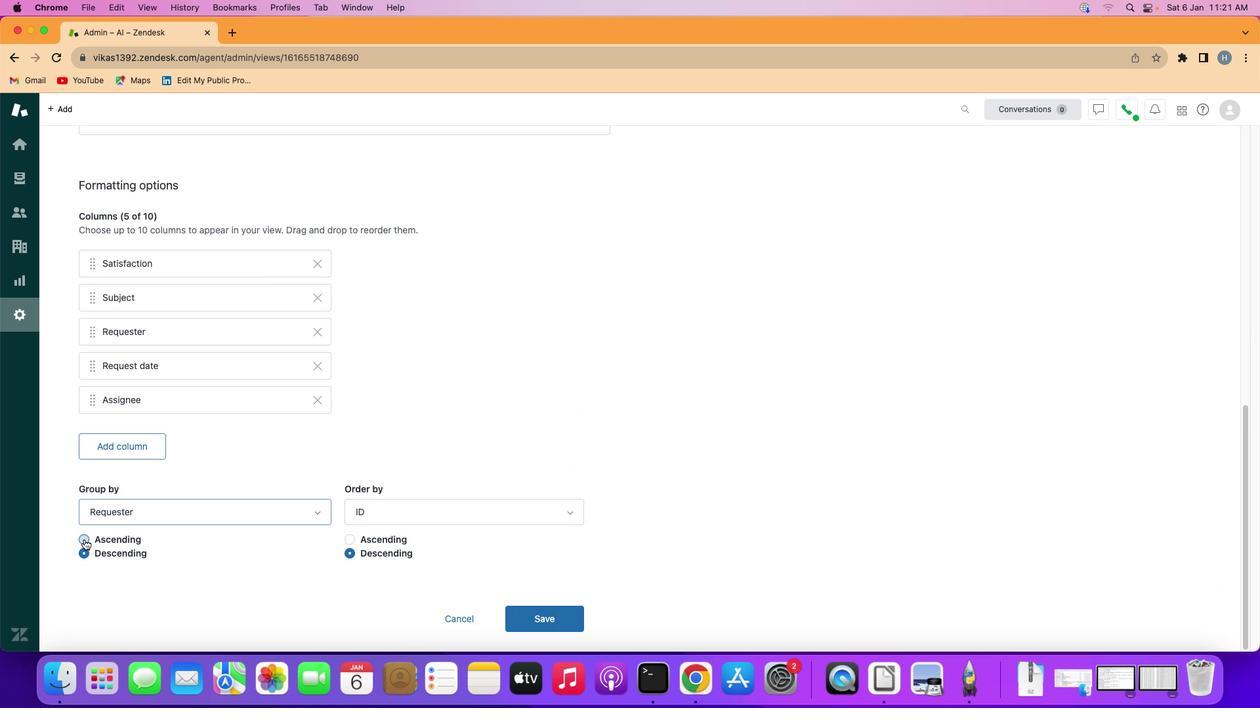 
Action: Mouse moved to (538, 618)
Screenshot: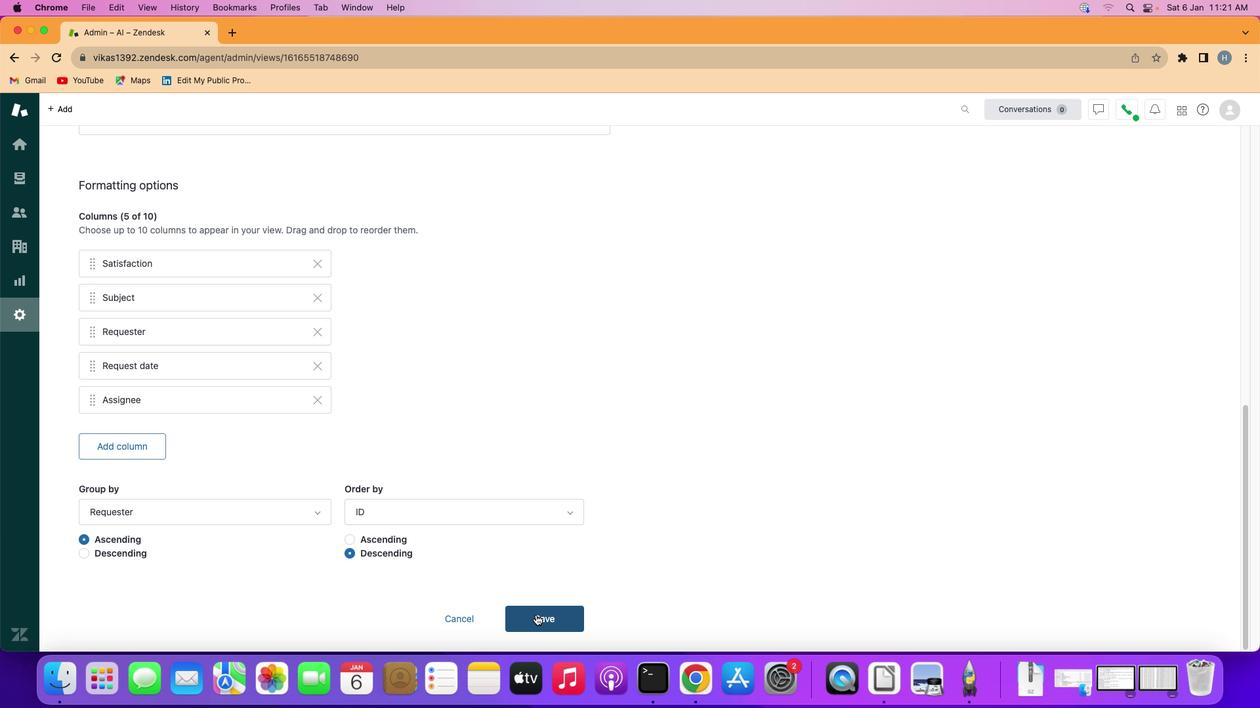 
Action: Mouse pressed left at (538, 618)
Screenshot: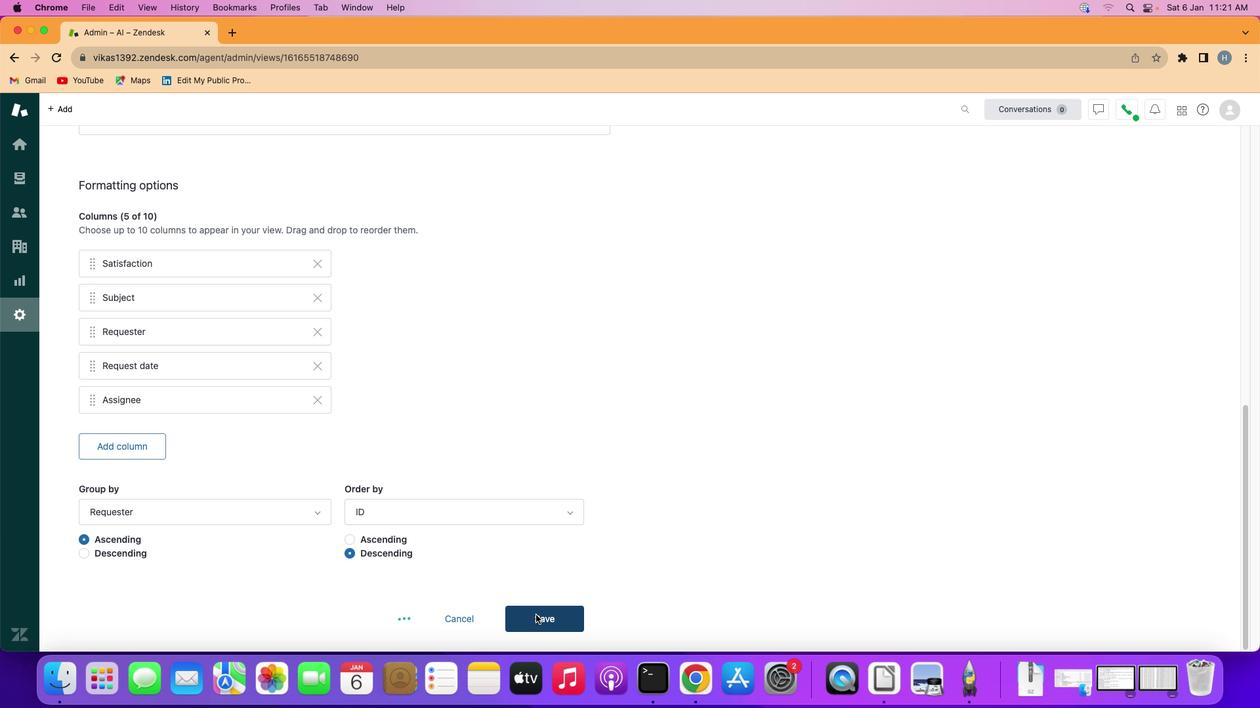 
Action: Mouse moved to (477, 487)
Screenshot: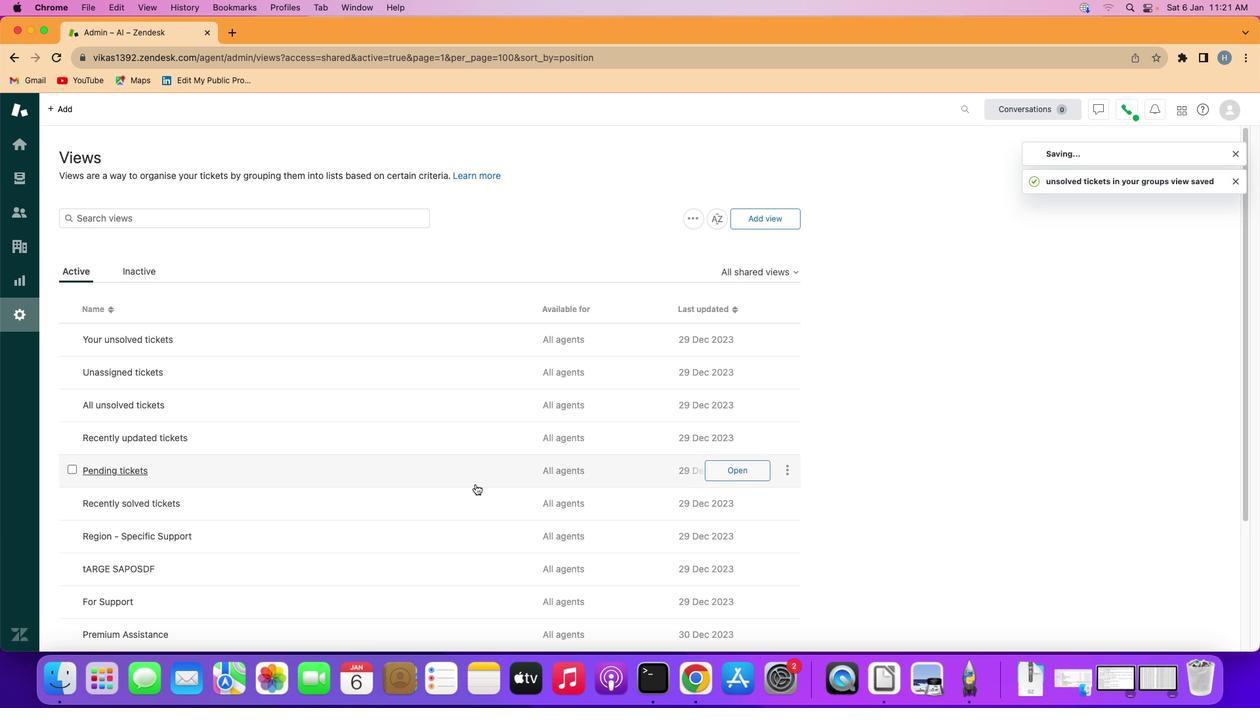 
